 Task: Enable dependabot alerts for the repository "js".
Action: Mouse moved to (1169, 301)
Screenshot: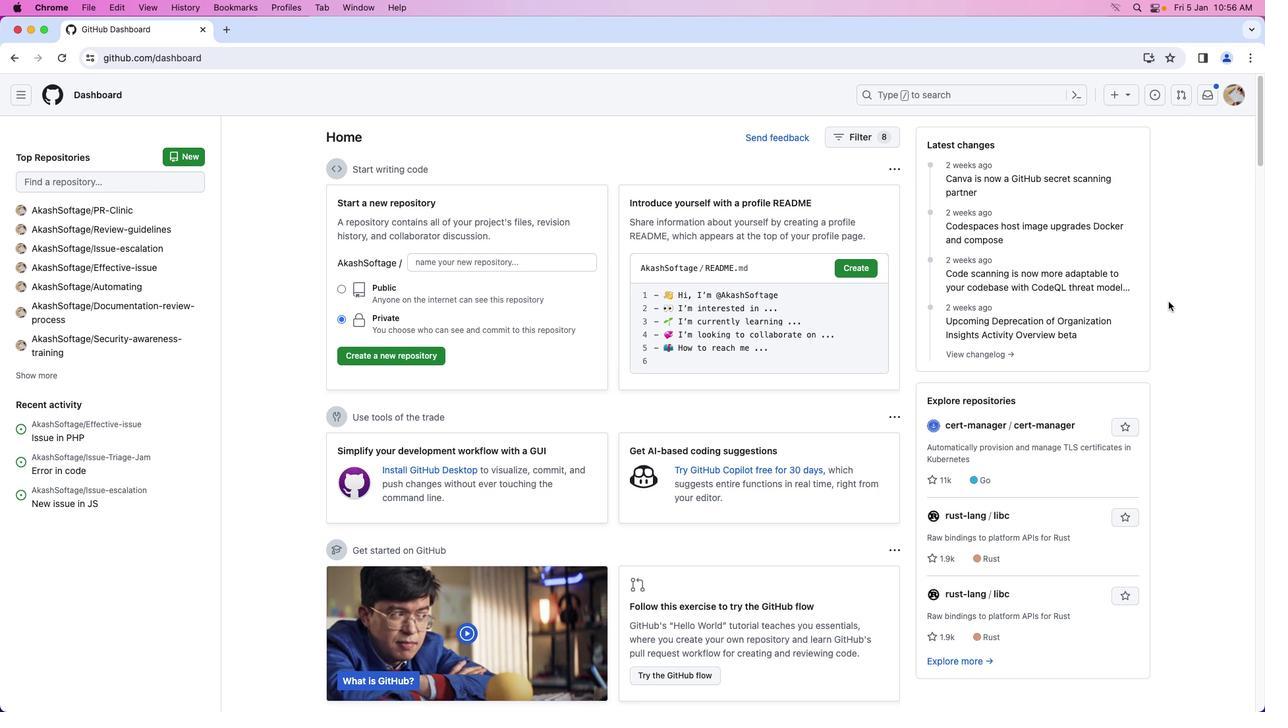 
Action: Mouse pressed left at (1169, 301)
Screenshot: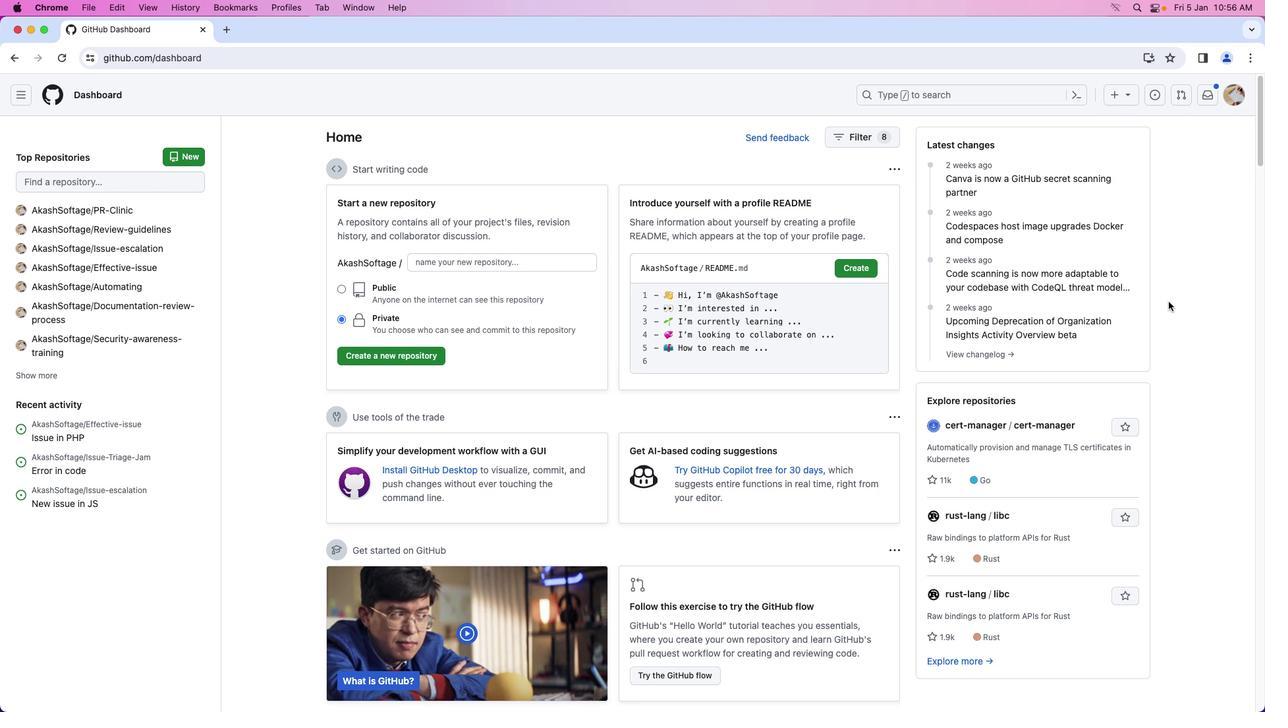 
Action: Mouse moved to (1233, 98)
Screenshot: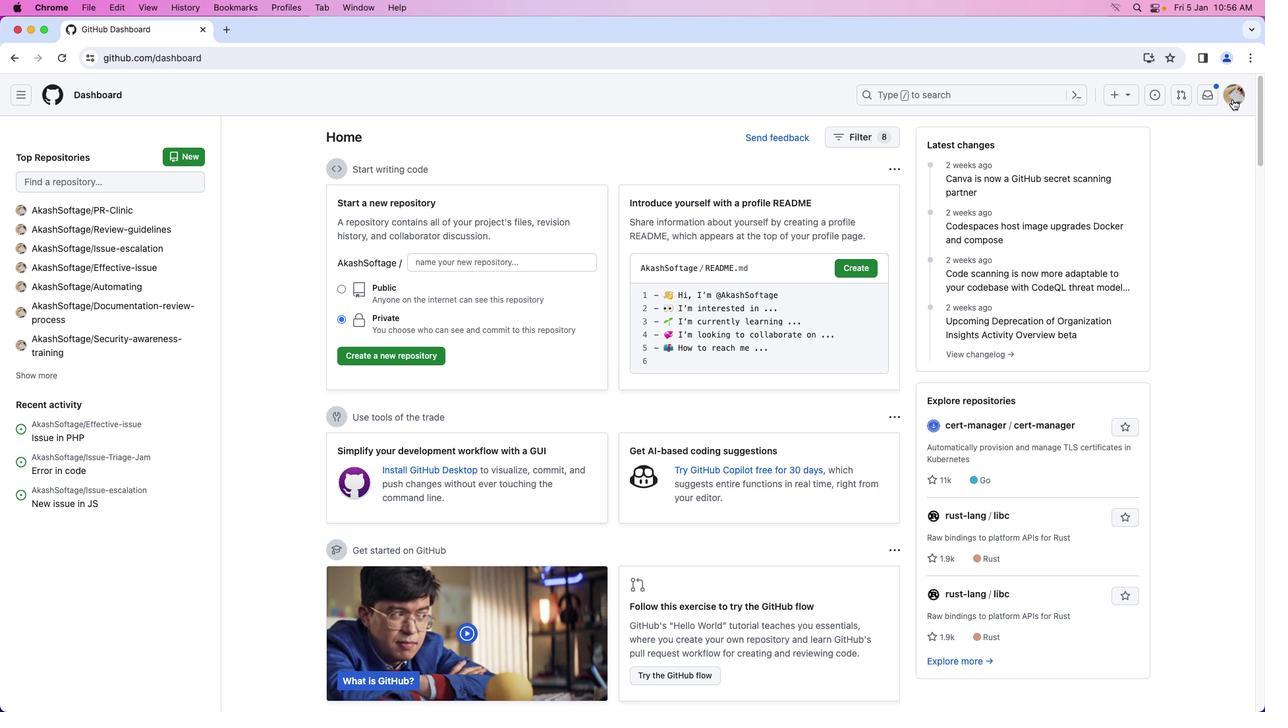 
Action: Mouse pressed left at (1233, 98)
Screenshot: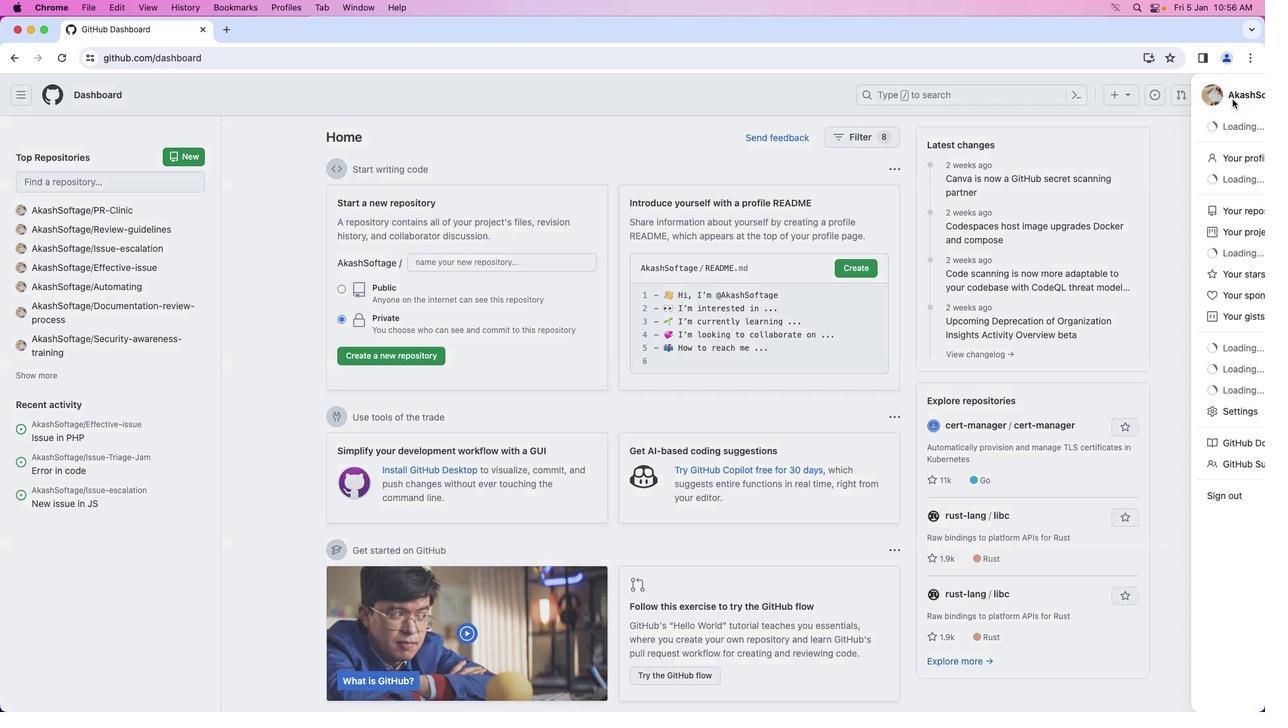 
Action: Mouse moved to (1172, 208)
Screenshot: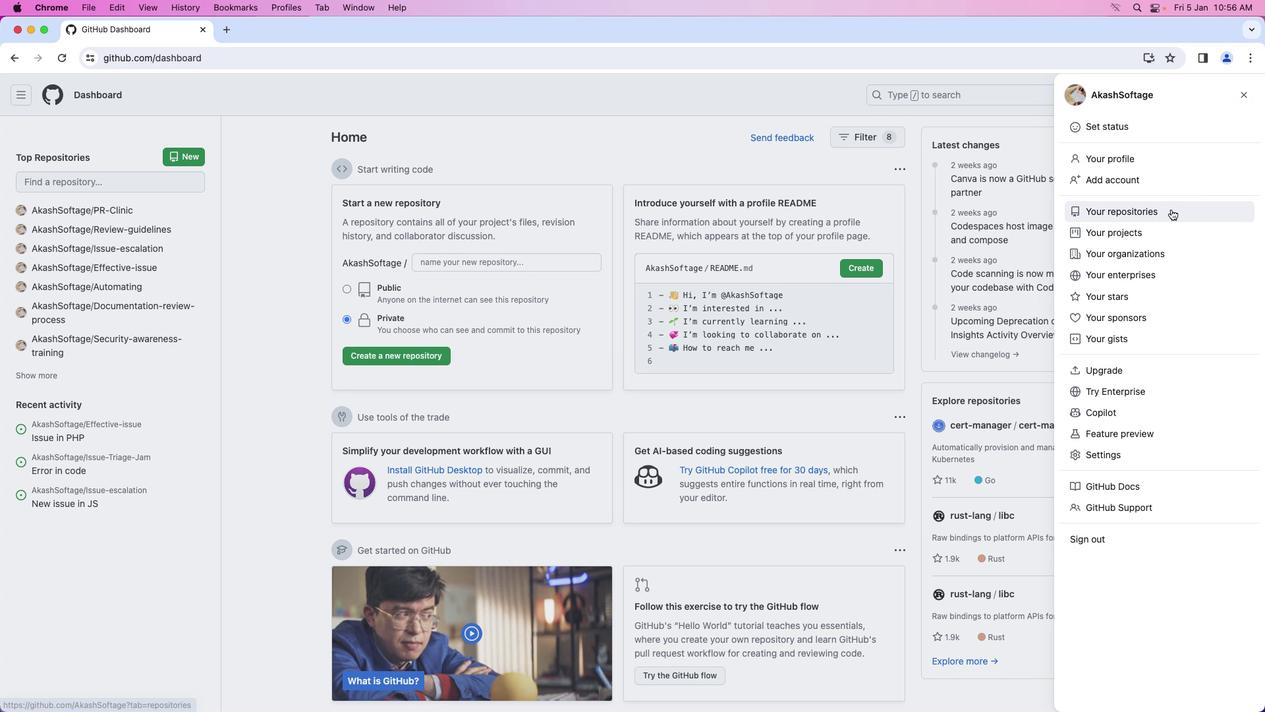 
Action: Mouse pressed left at (1172, 208)
Screenshot: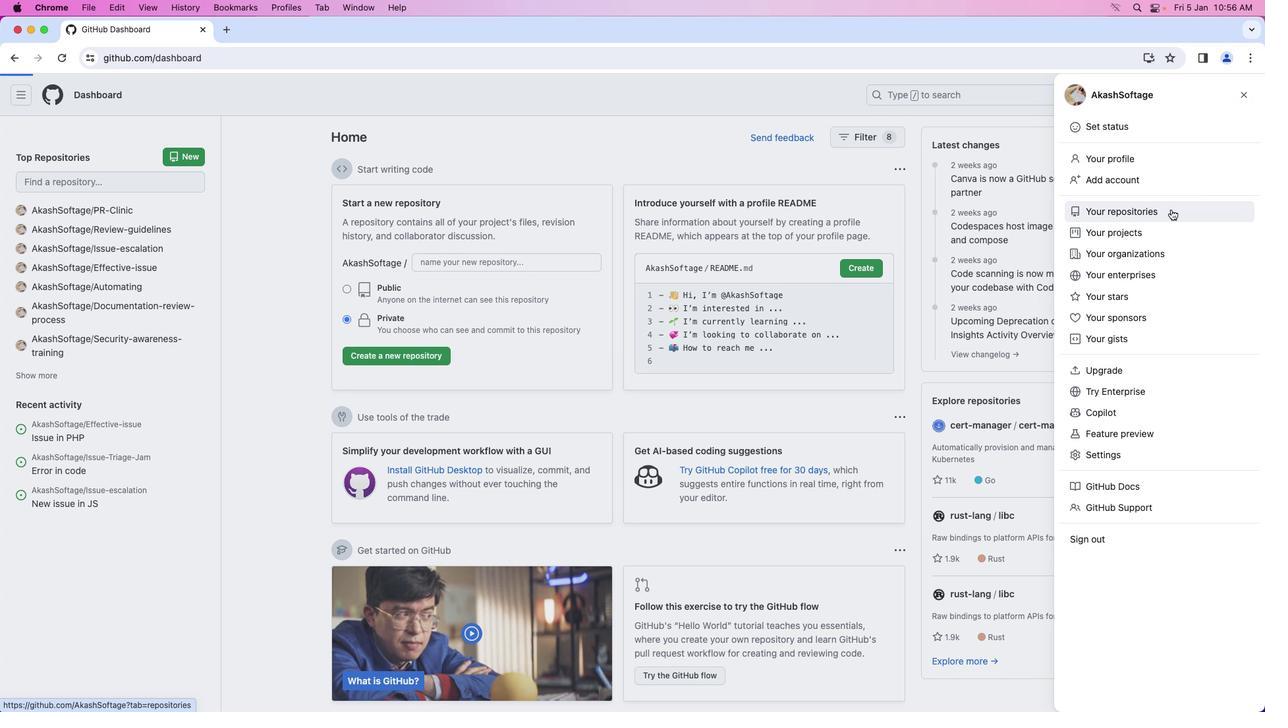 
Action: Mouse moved to (444, 221)
Screenshot: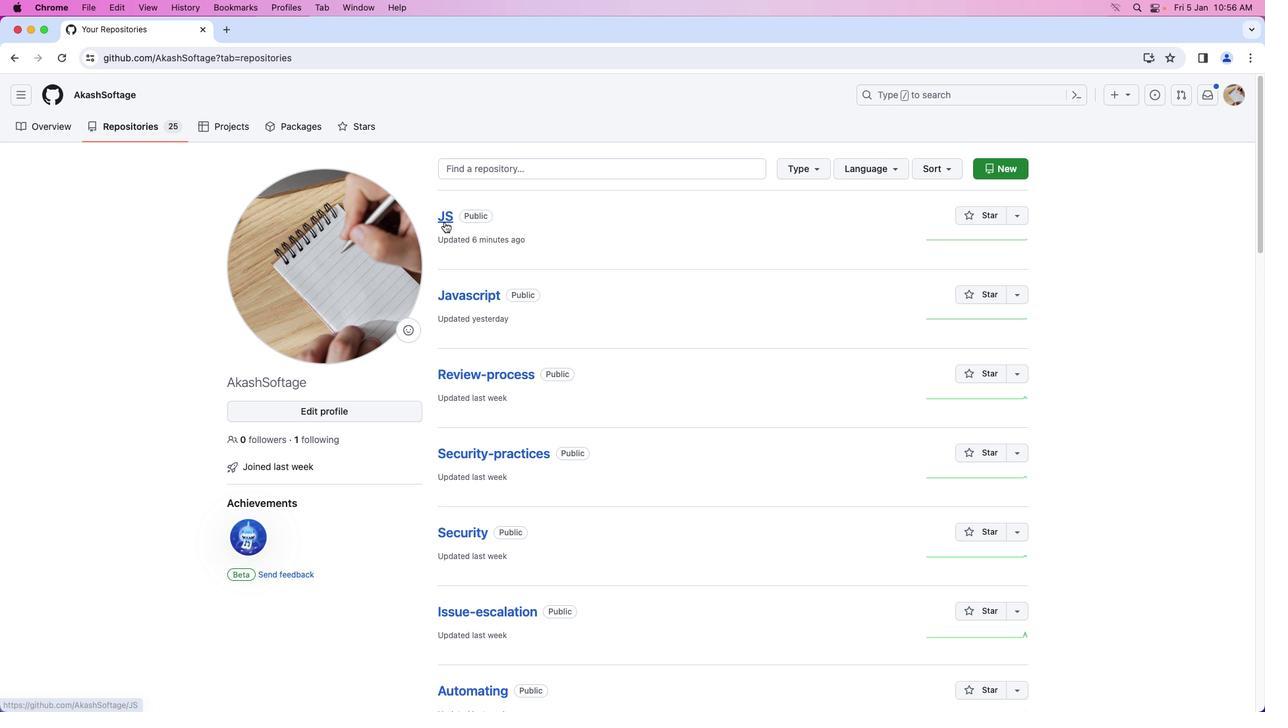 
Action: Mouse pressed left at (444, 221)
Screenshot: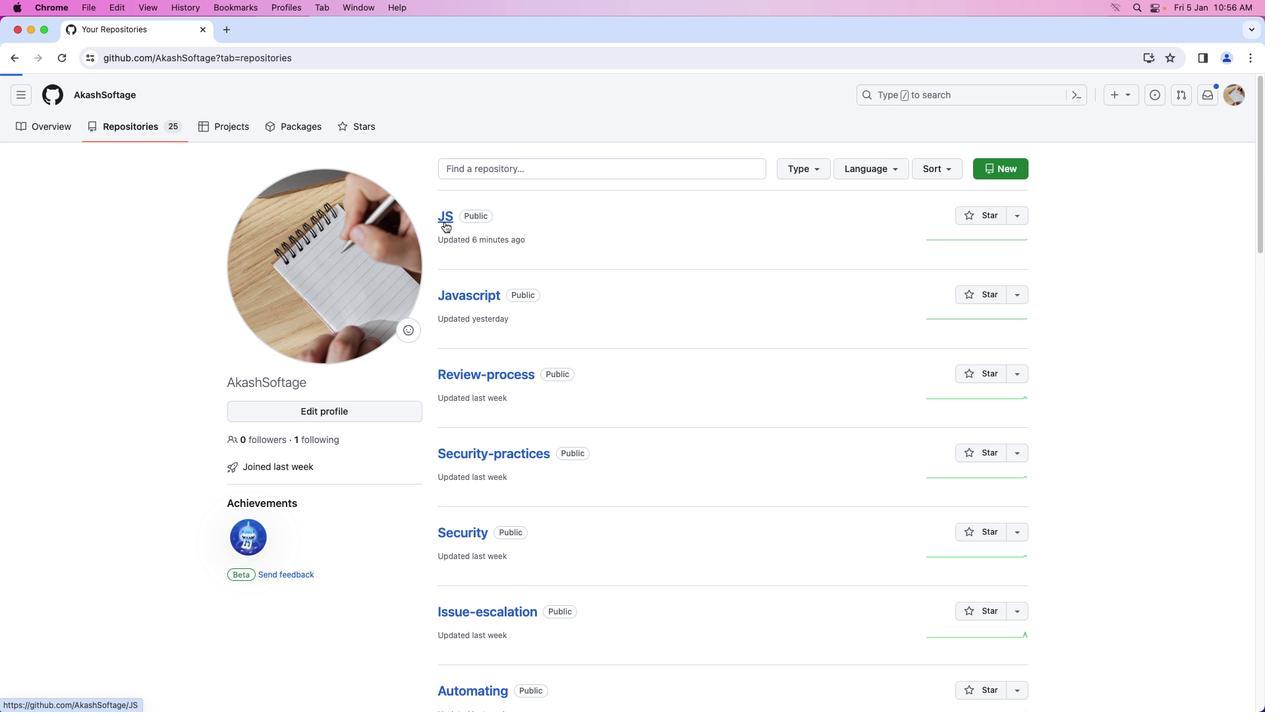 
Action: Mouse moved to (543, 135)
Screenshot: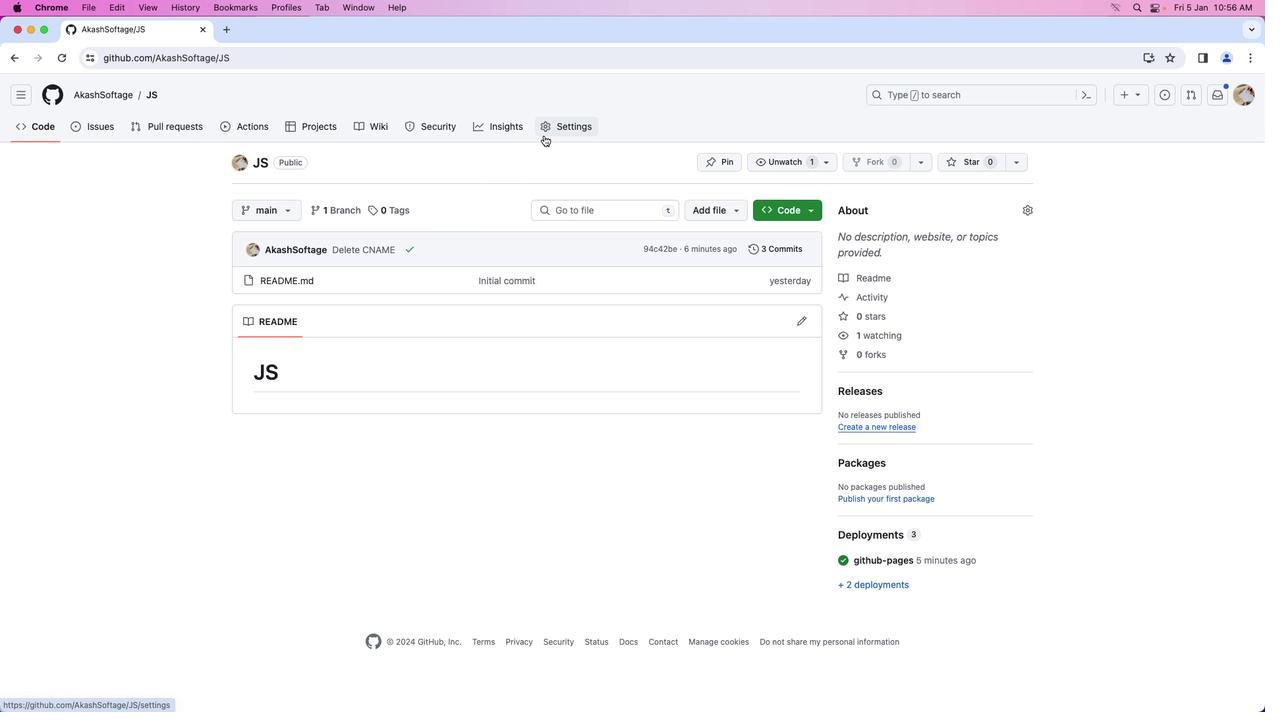 
Action: Mouse pressed left at (543, 135)
Screenshot: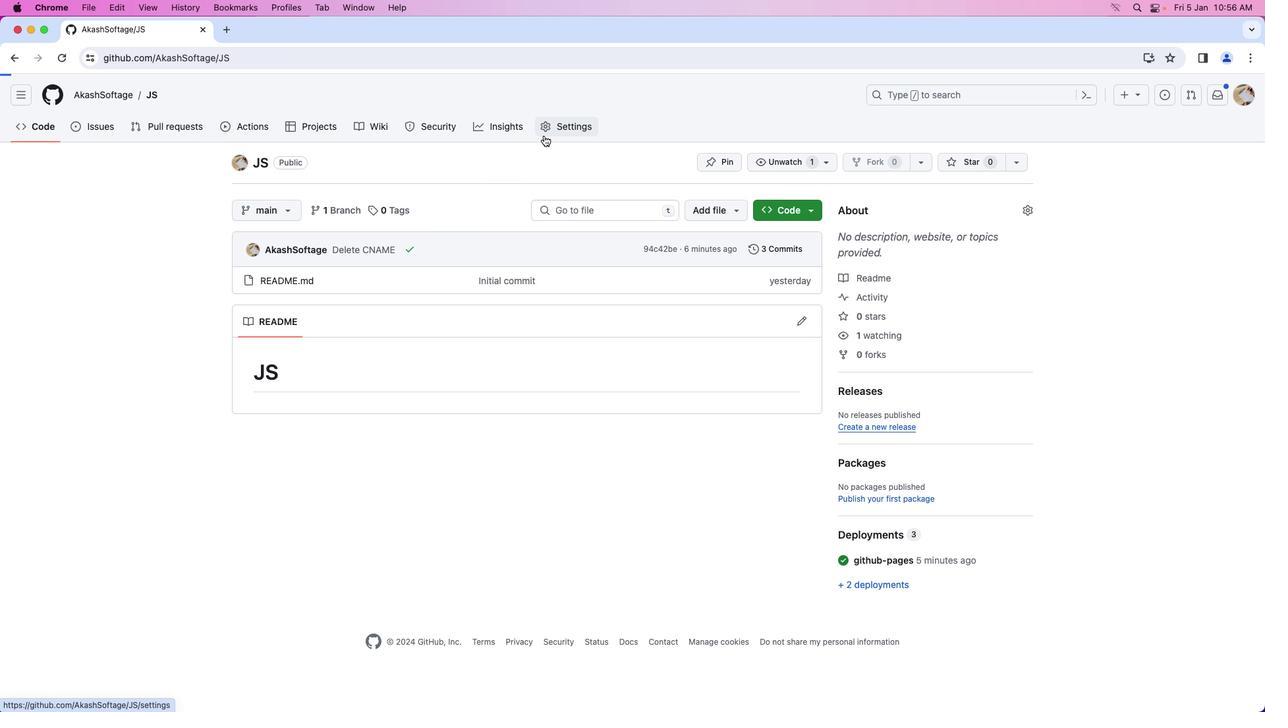 
Action: Mouse moved to (343, 491)
Screenshot: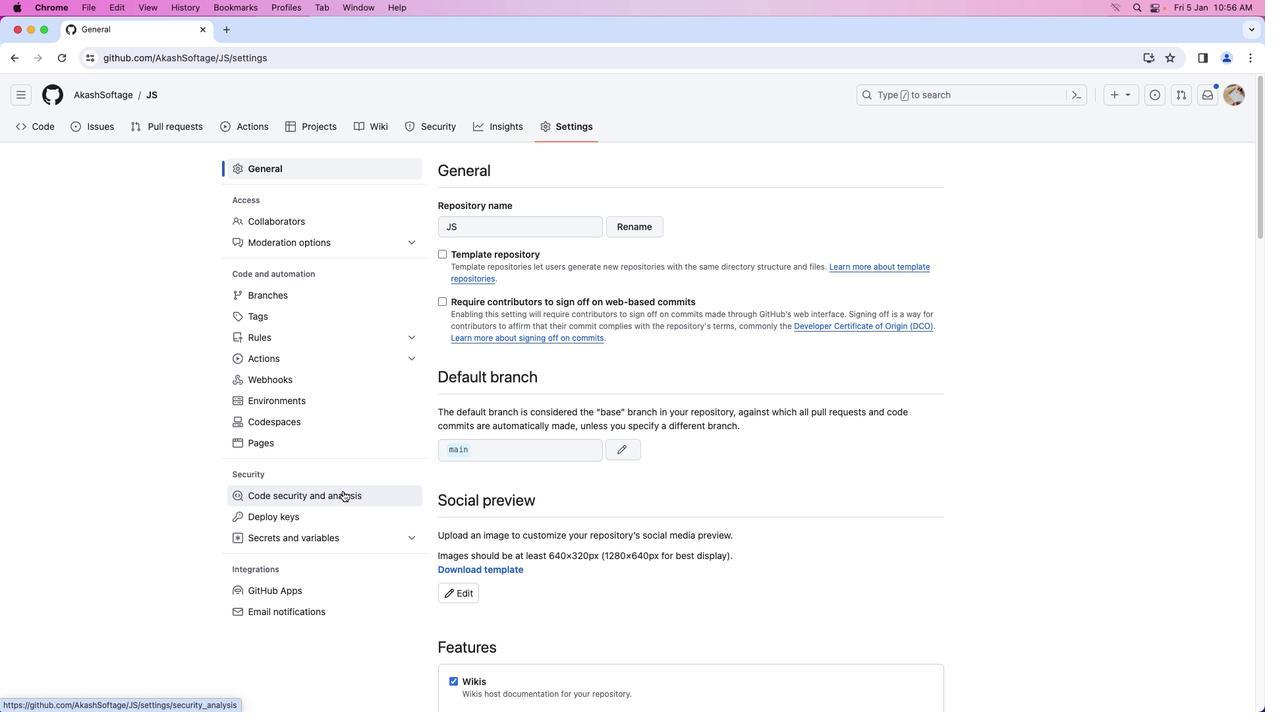 
Action: Mouse pressed left at (343, 491)
Screenshot: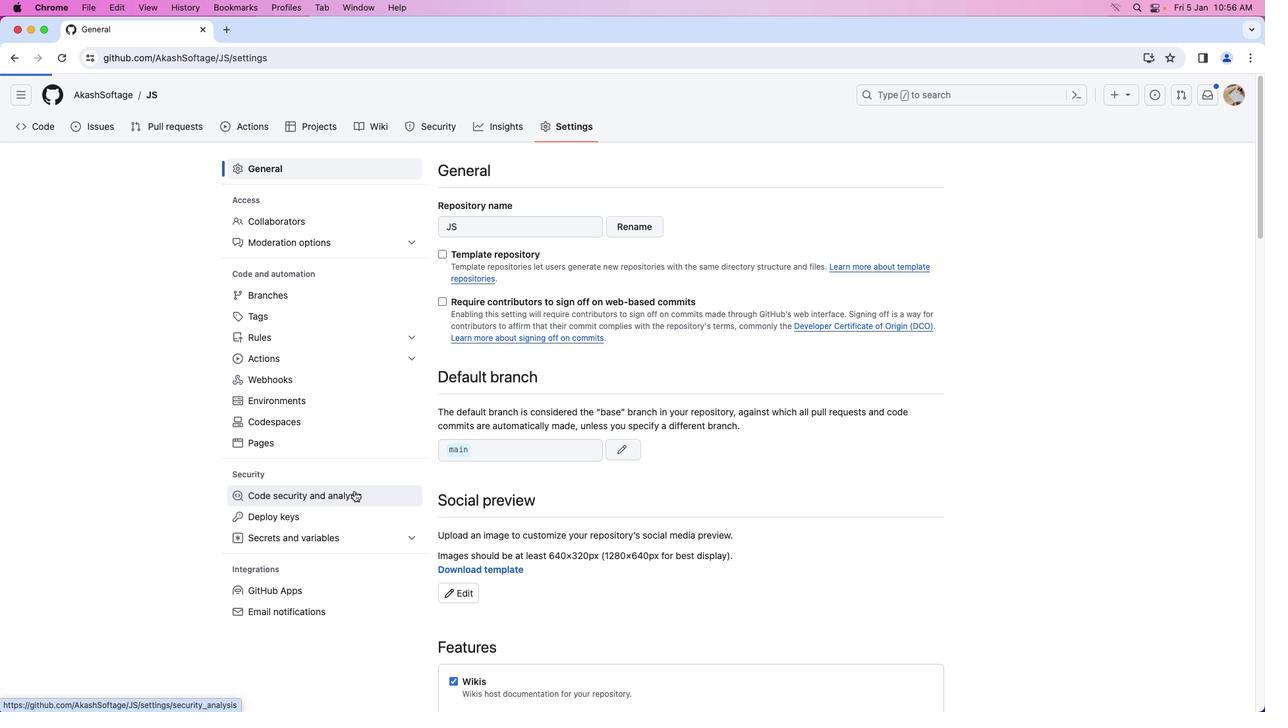 
Action: Mouse moved to (912, 439)
Screenshot: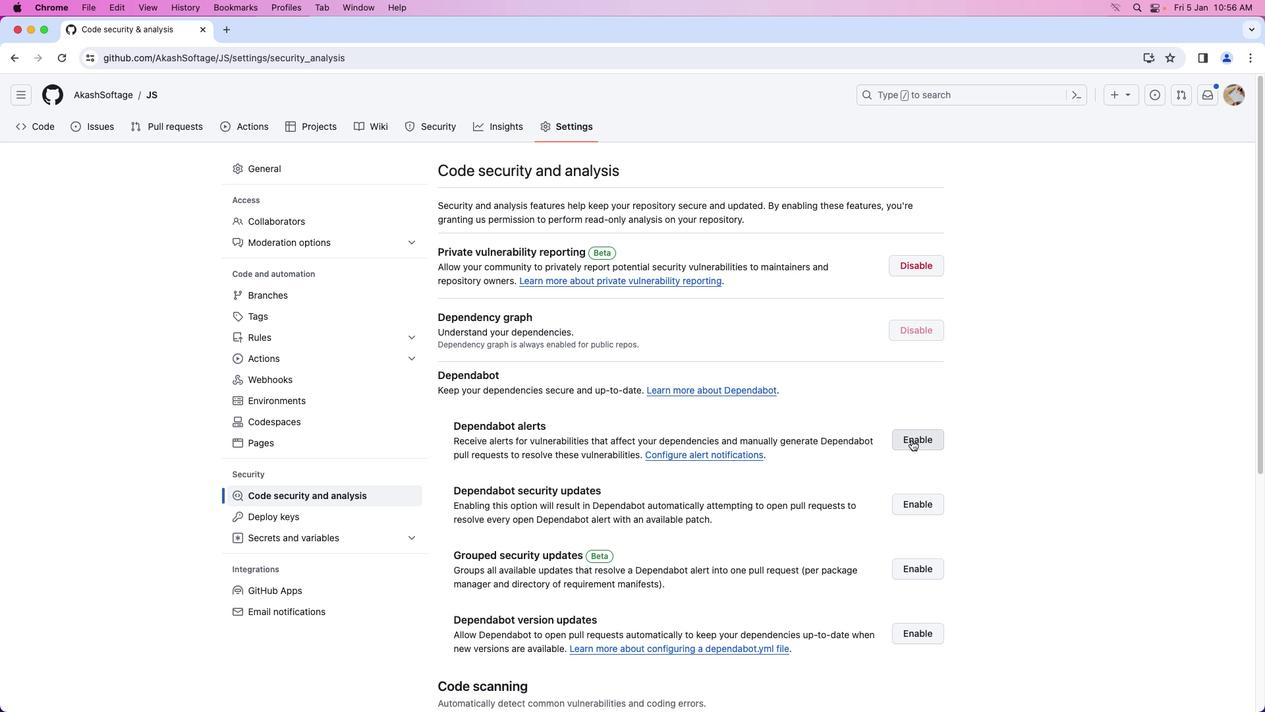 
Action: Mouse pressed left at (912, 439)
Screenshot: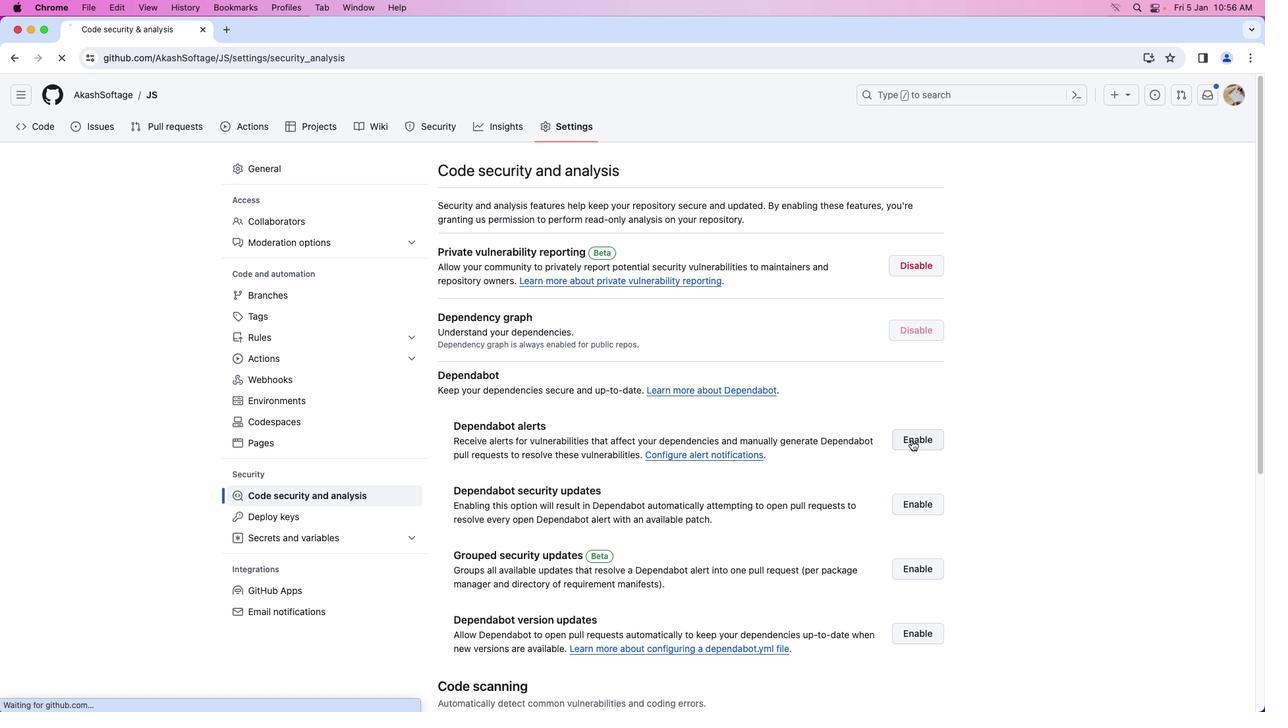 
Action: Mouse moved to (909, 439)
Screenshot: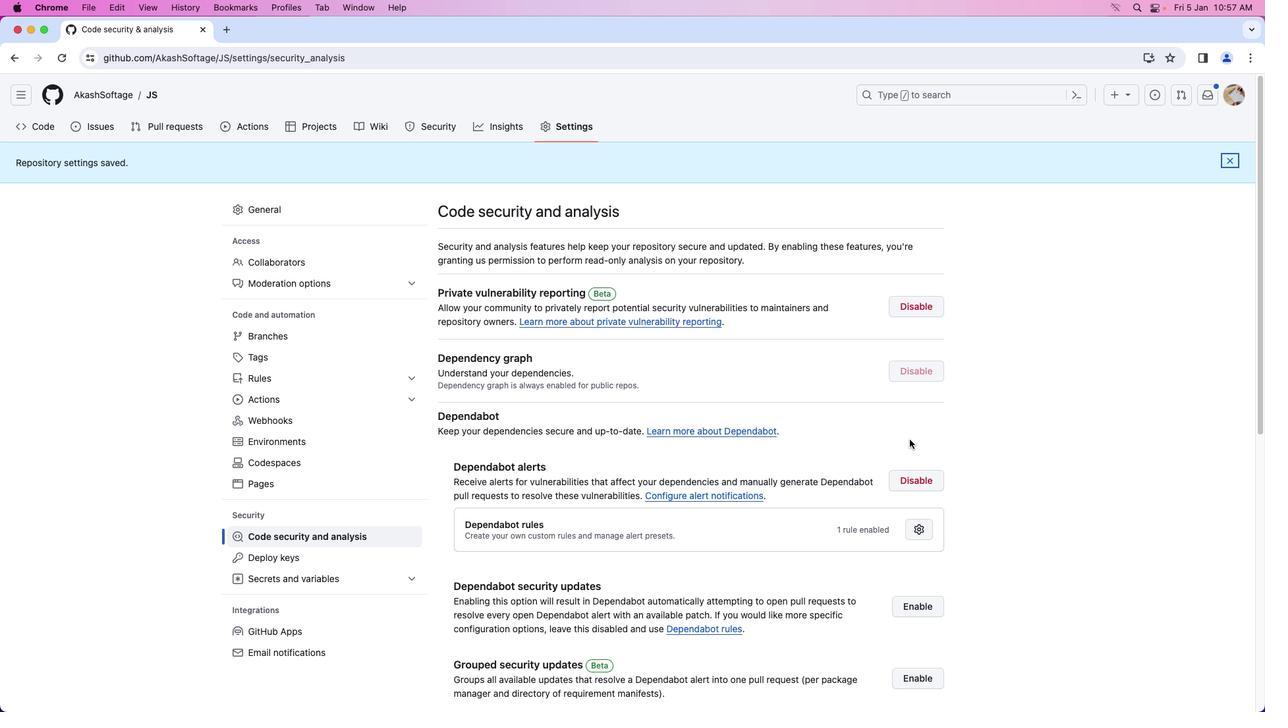 
